 Task: Add Sprouts Half & Half to the cart.
Action: Mouse moved to (13, 87)
Screenshot: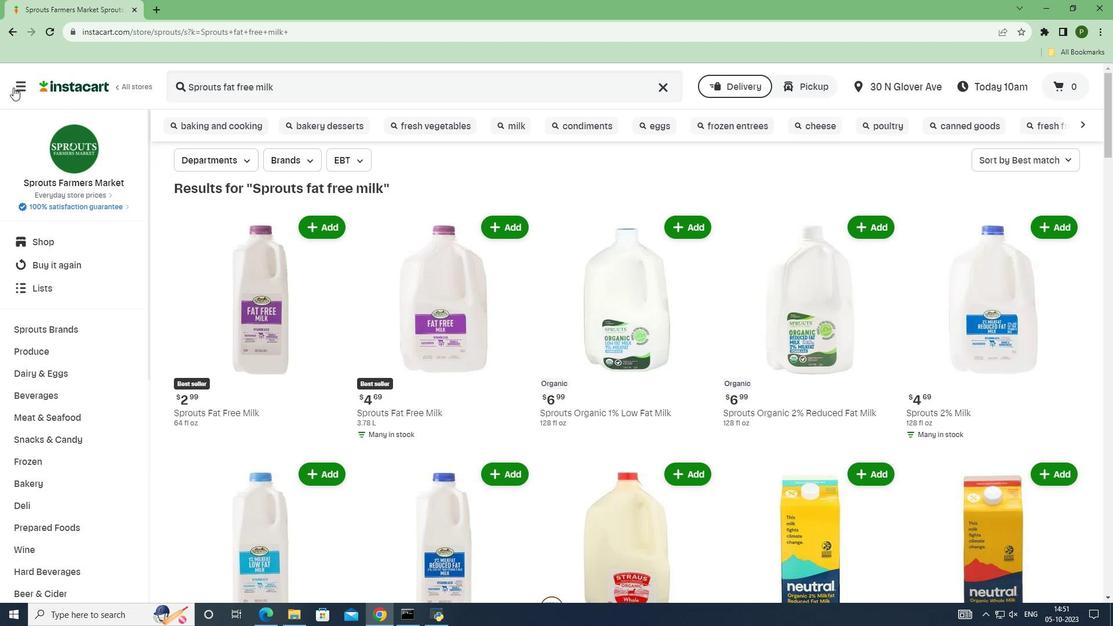 
Action: Mouse pressed left at (13, 87)
Screenshot: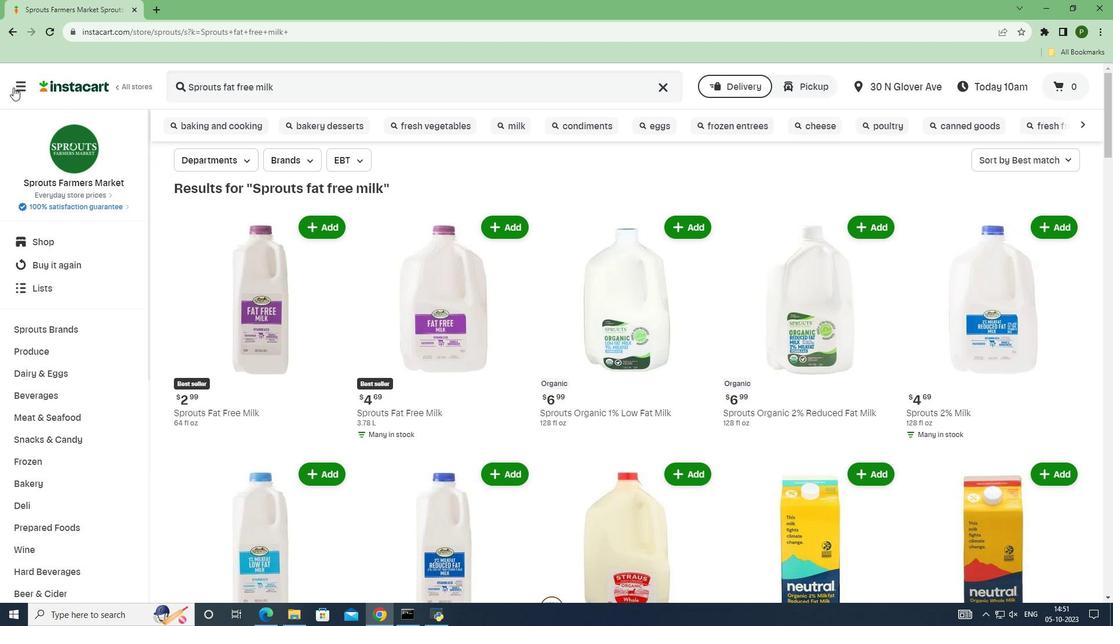 
Action: Mouse moved to (59, 310)
Screenshot: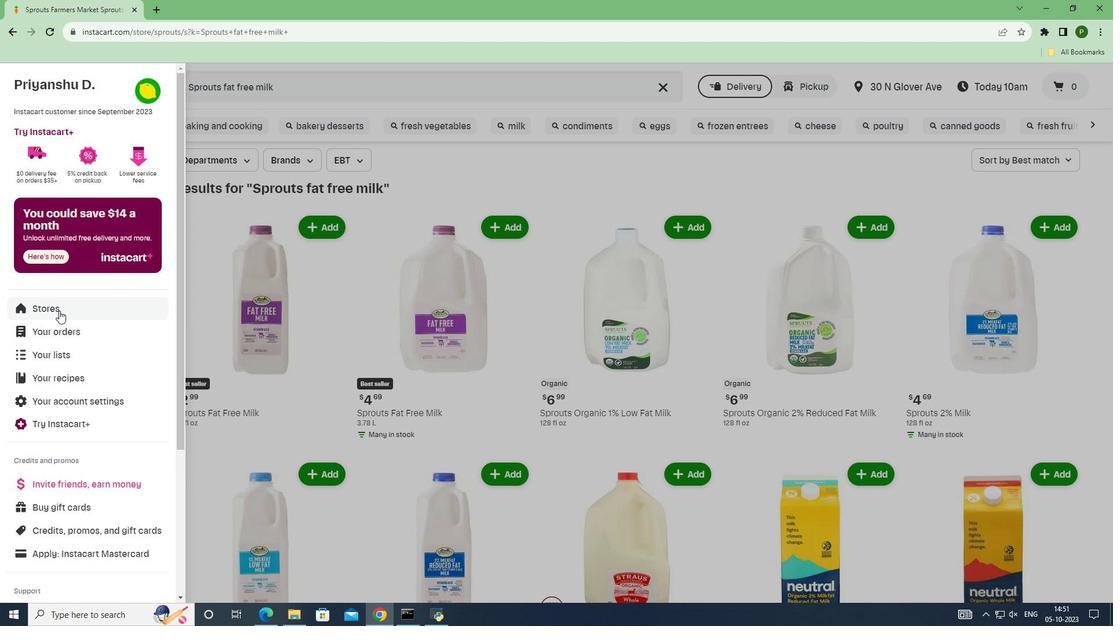 
Action: Mouse pressed left at (59, 310)
Screenshot: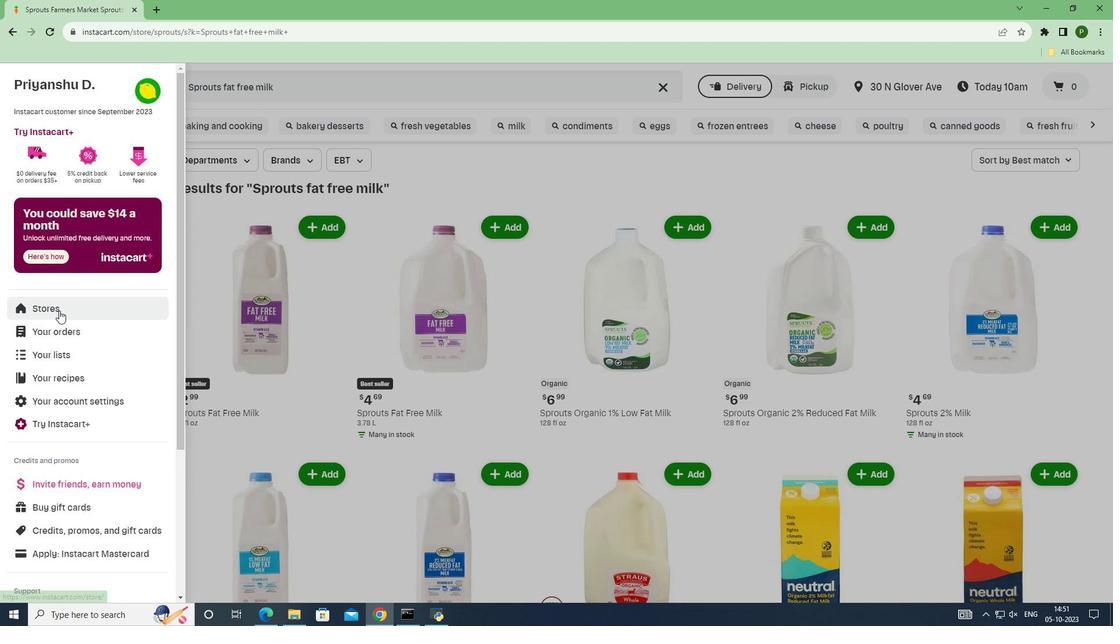 
Action: Mouse moved to (261, 135)
Screenshot: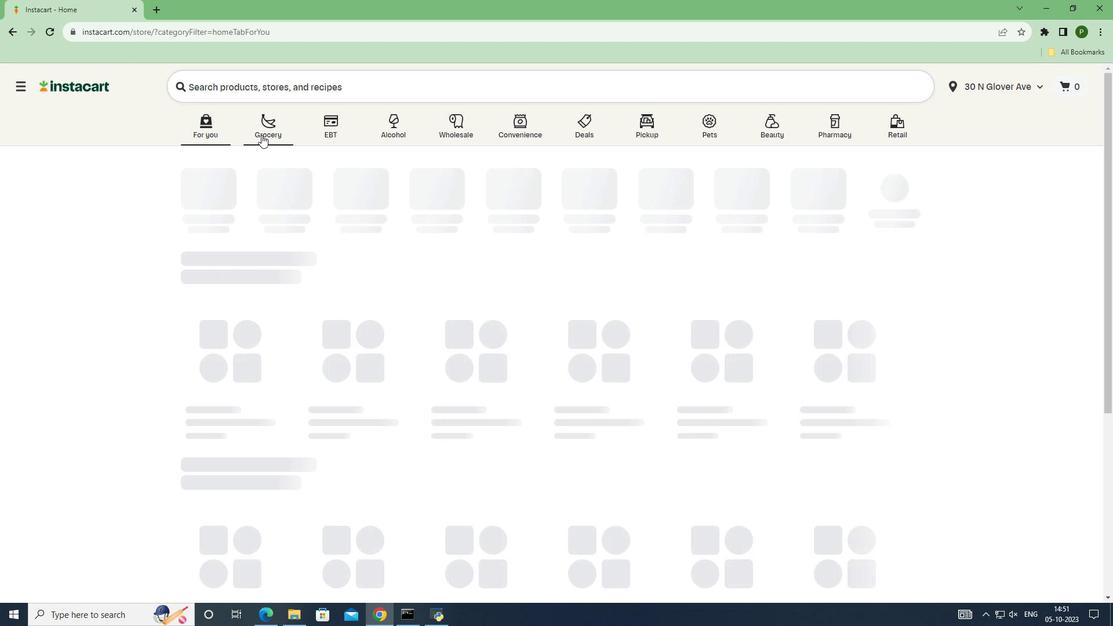 
Action: Mouse pressed left at (261, 135)
Screenshot: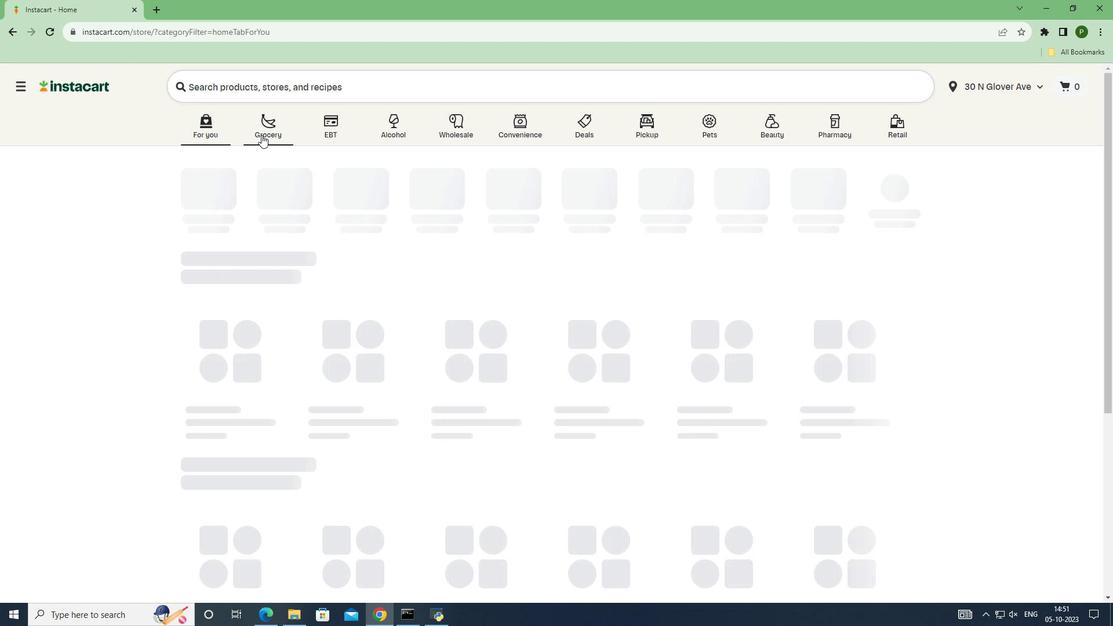 
Action: Mouse moved to (703, 262)
Screenshot: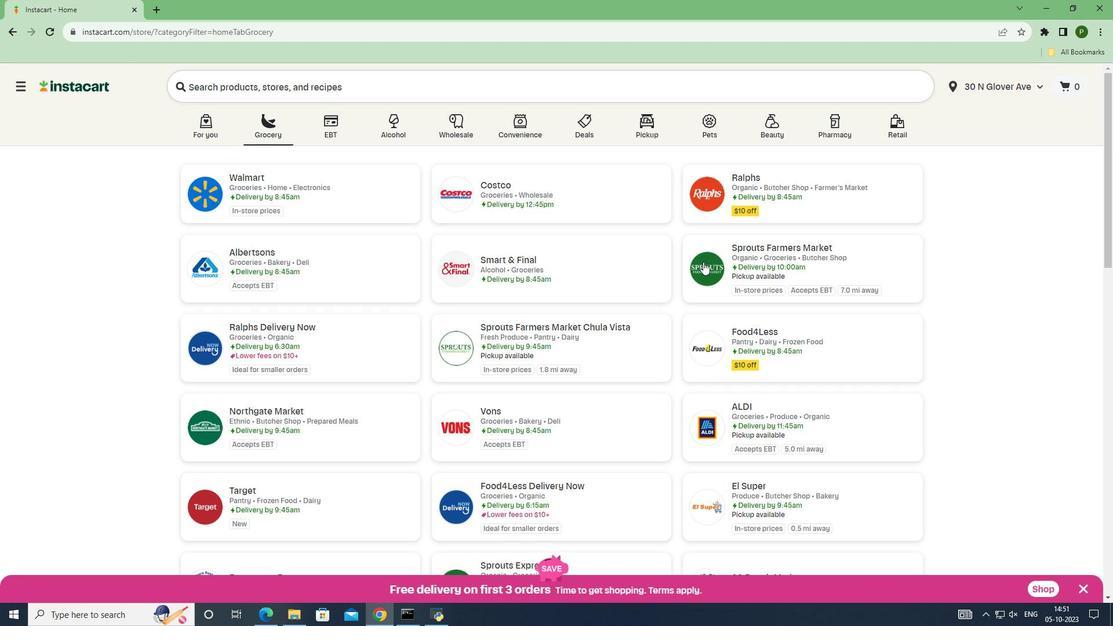 
Action: Mouse pressed left at (703, 262)
Screenshot: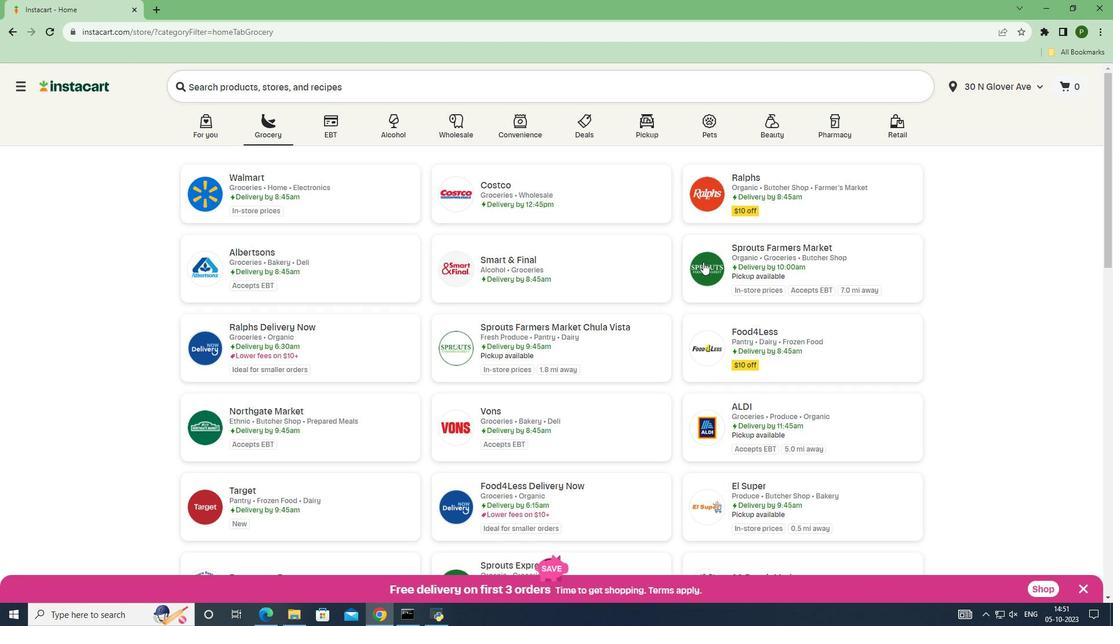 
Action: Mouse moved to (92, 333)
Screenshot: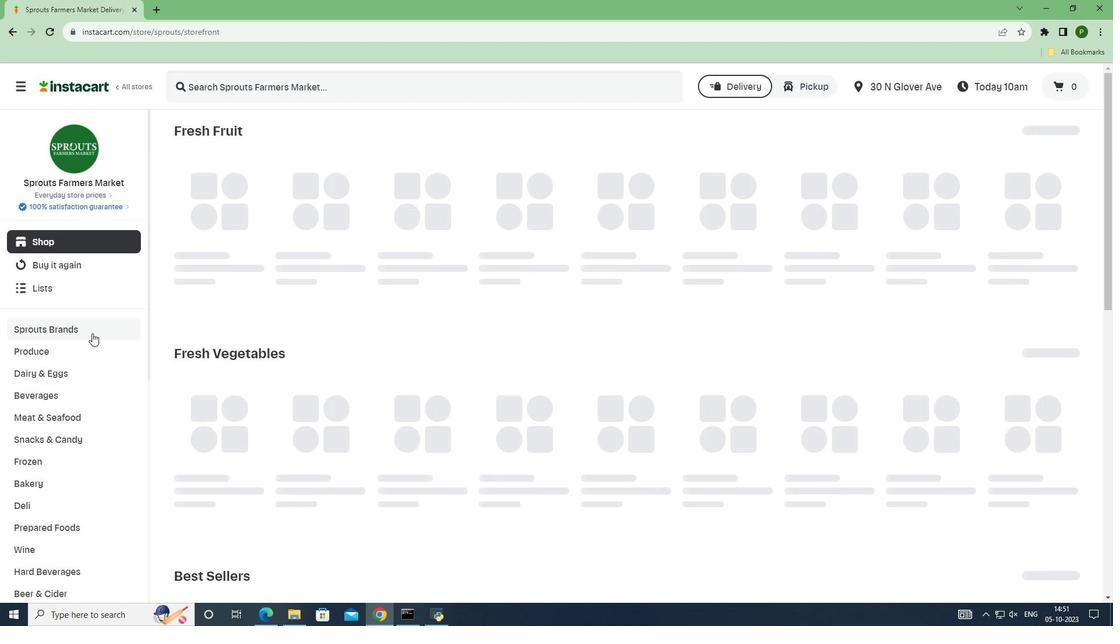 
Action: Mouse pressed left at (92, 333)
Screenshot: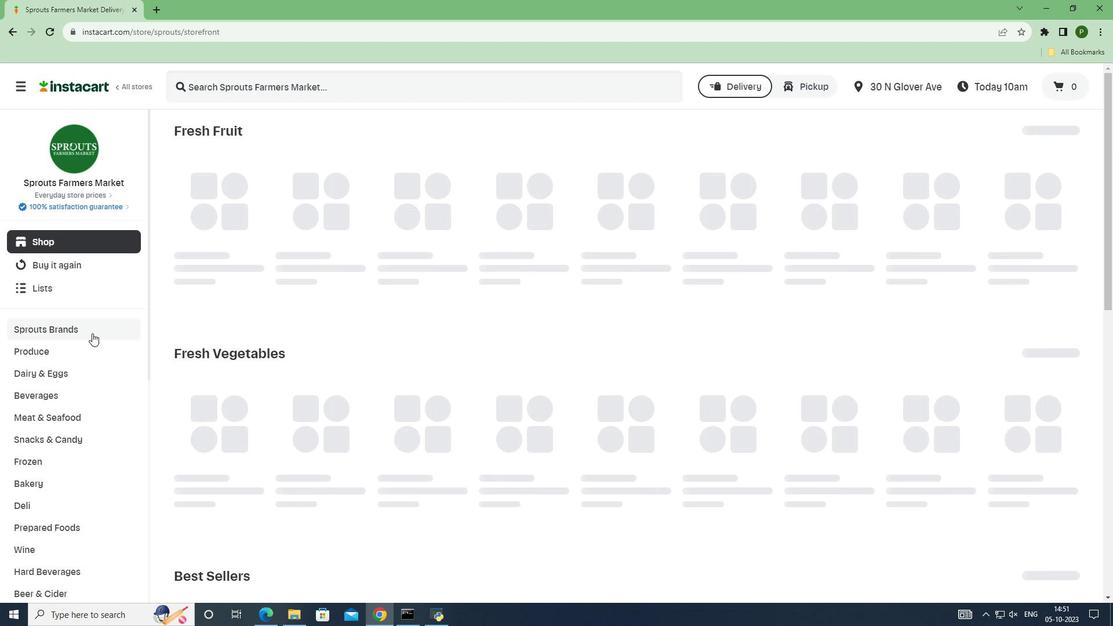 
Action: Mouse moved to (75, 440)
Screenshot: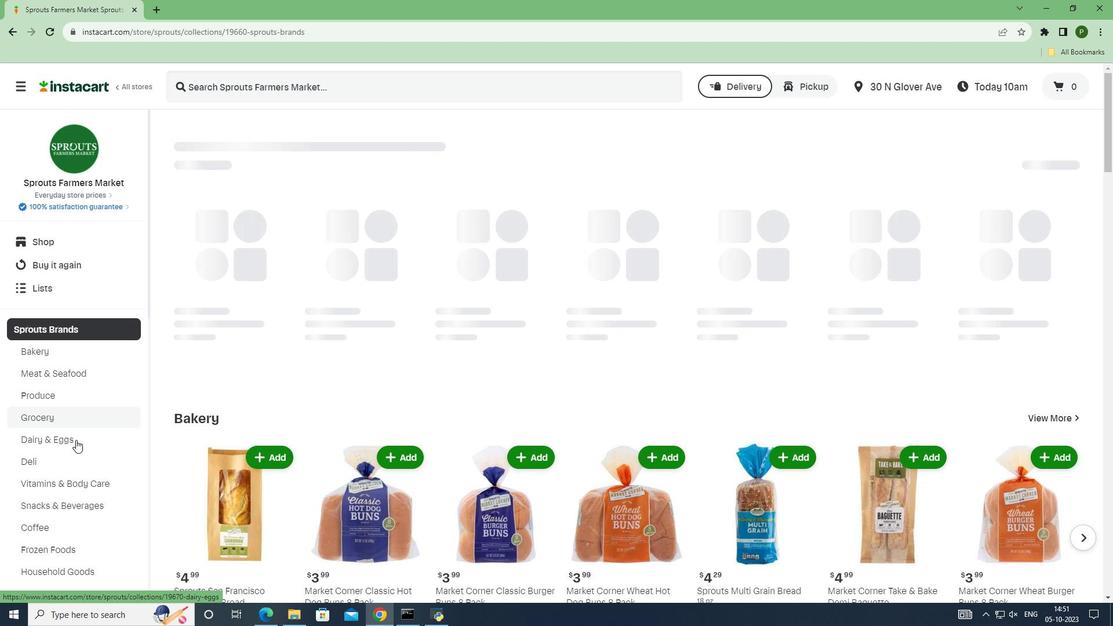 
Action: Mouse pressed left at (75, 440)
Screenshot: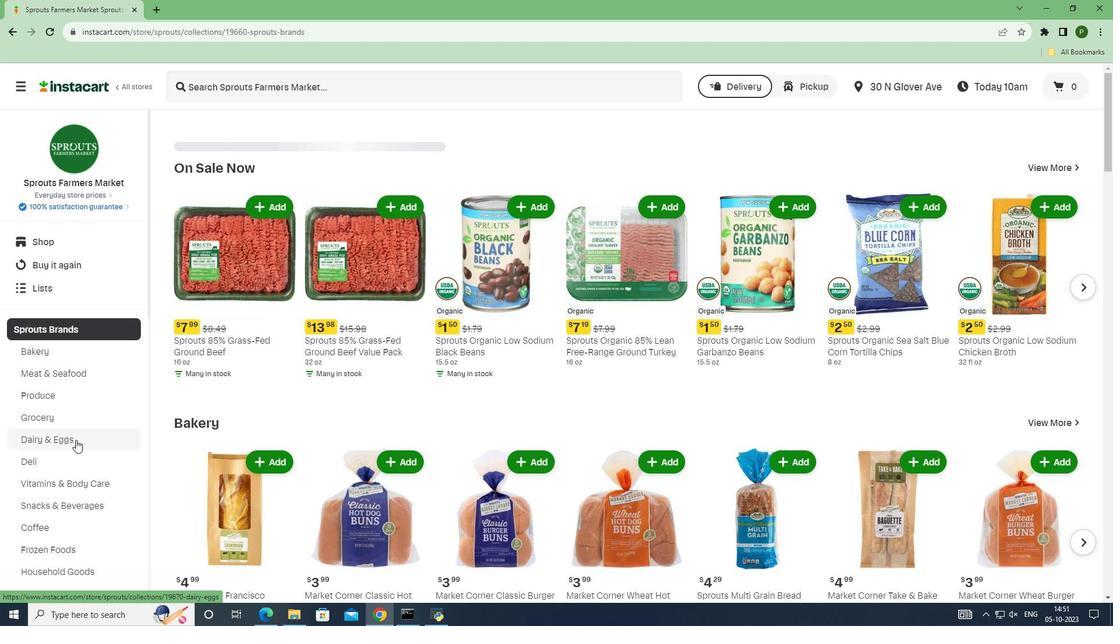 
Action: Mouse moved to (242, 84)
Screenshot: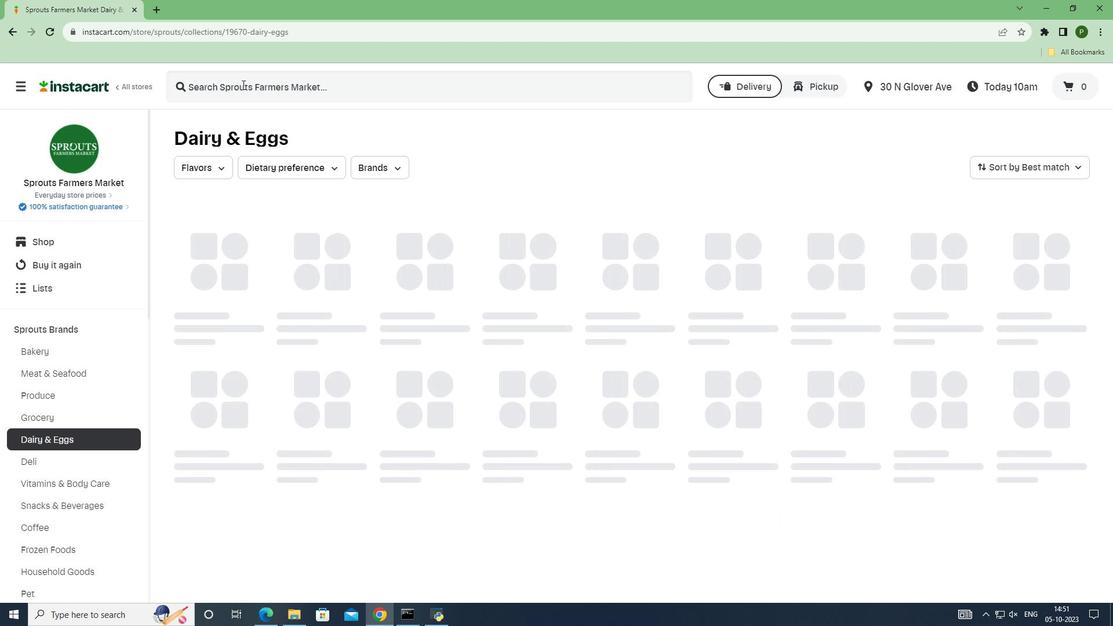 
Action: Mouse pressed left at (242, 84)
Screenshot: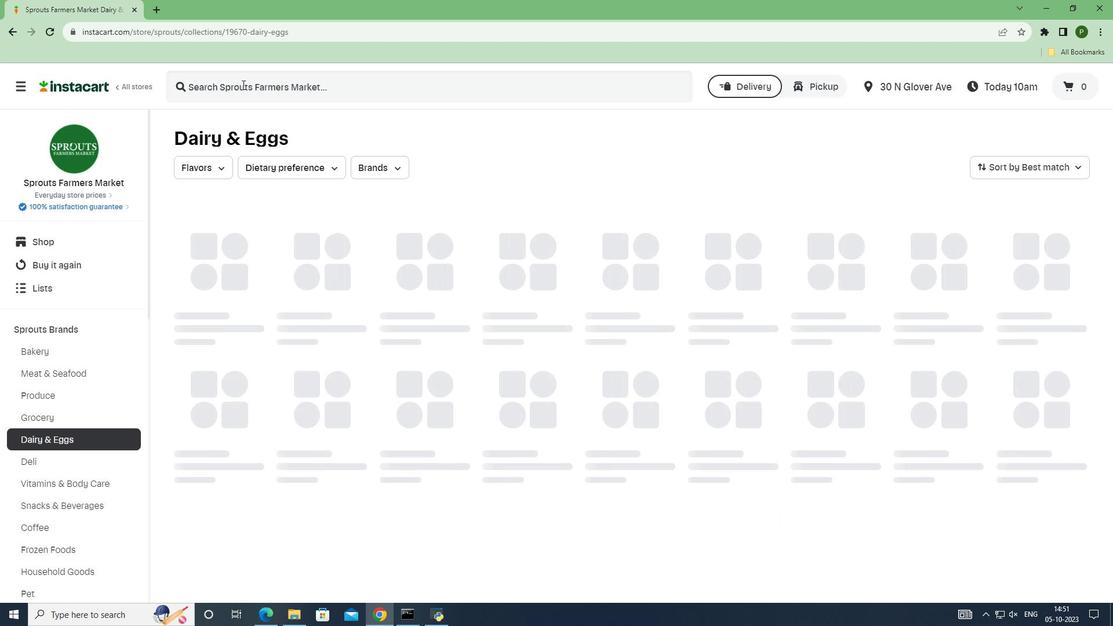 
Action: Key pressed <Key.caps_lock>S<Key.caps_lock>prouts<Key.space>half<Key.space><Key.shift>&<Key.space>half<Key.space><Key.enter>
Screenshot: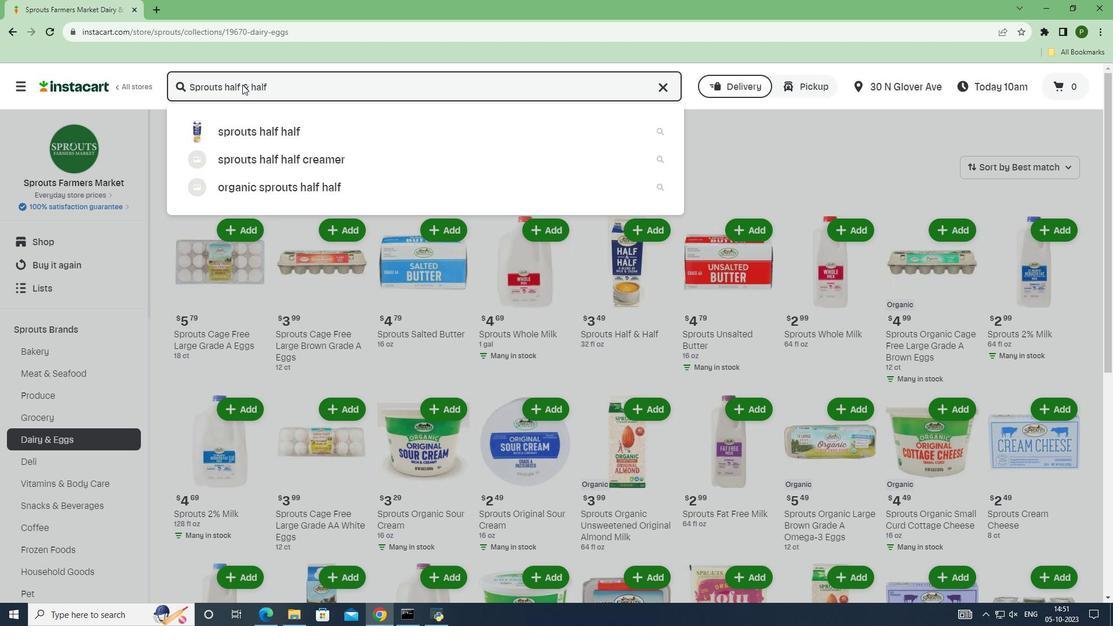 
Action: Mouse moved to (477, 198)
Screenshot: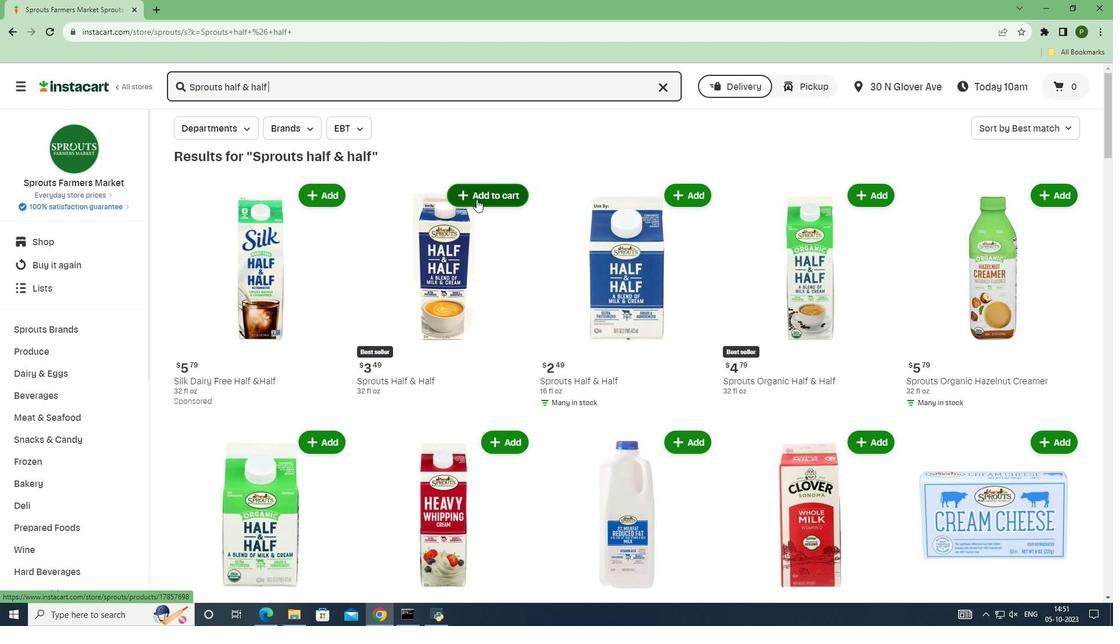
Action: Mouse pressed left at (477, 198)
Screenshot: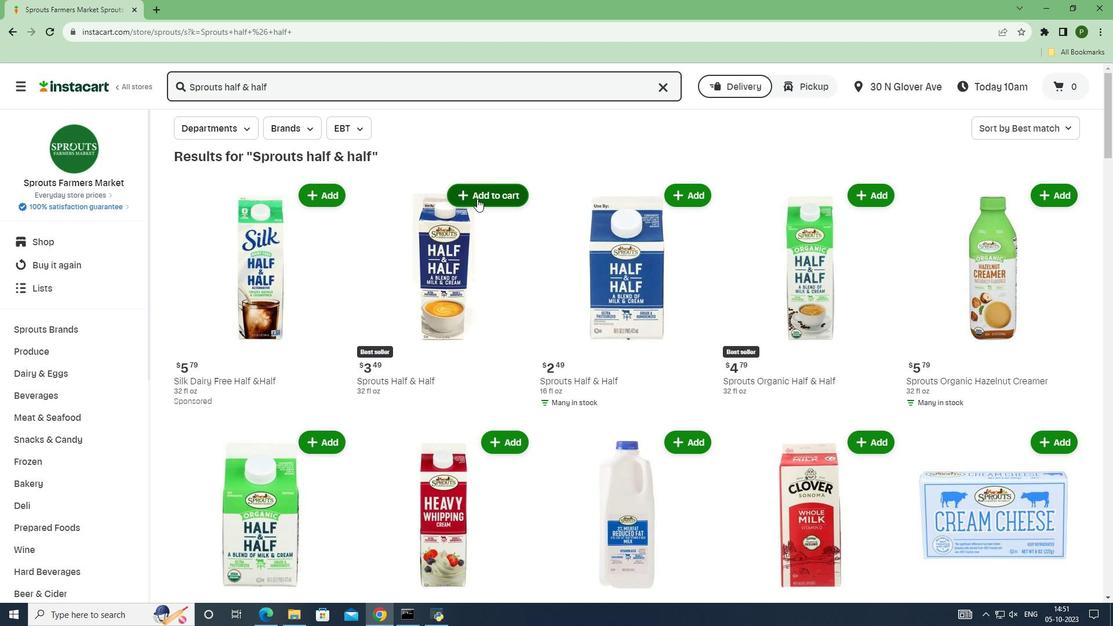 
